 Task: View and add the product "Flonase Children's Non-Drowsy Allergy Relief Nasal Spray (0.38 oz)" to cart from the store "DashMart".
Action: Mouse pressed left at (48, 84)
Screenshot: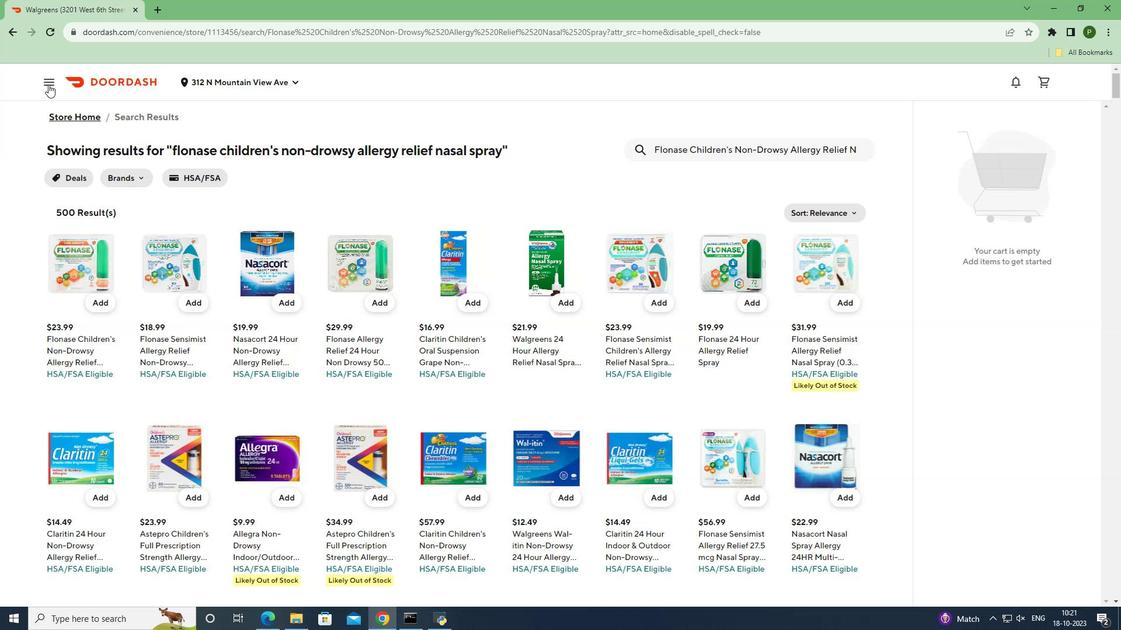 
Action: Mouse moved to (63, 165)
Screenshot: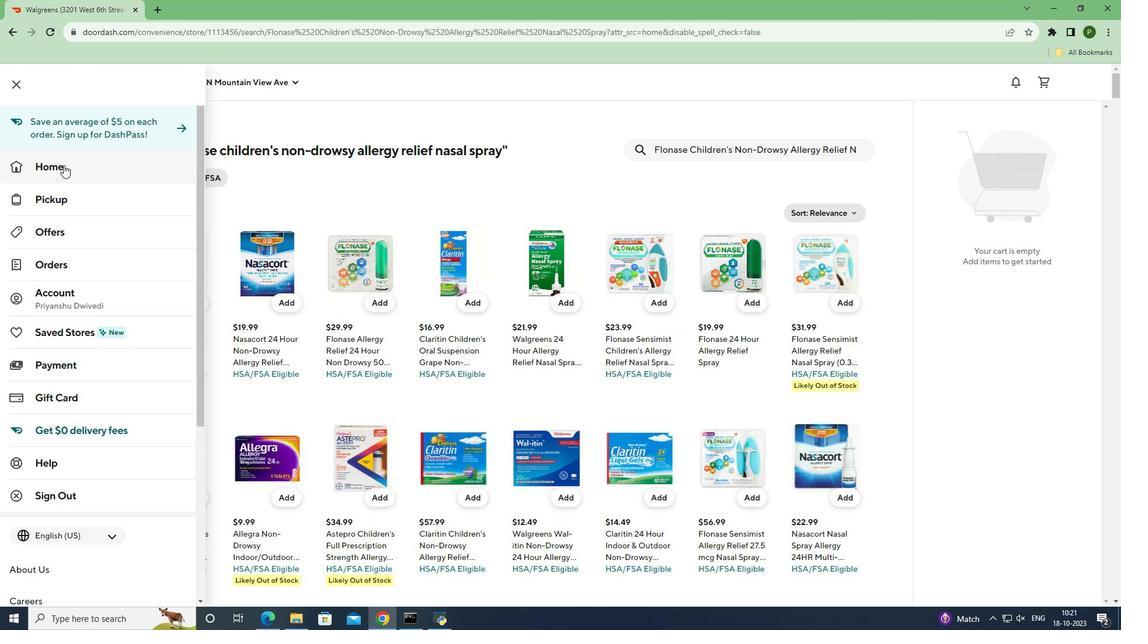 
Action: Mouse pressed left at (63, 165)
Screenshot: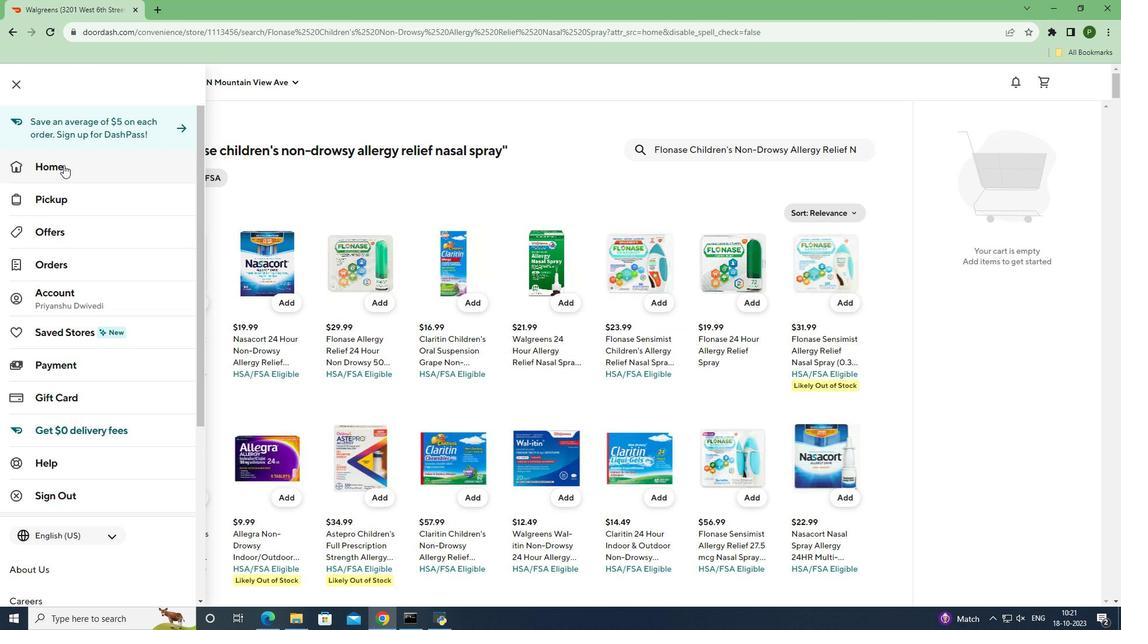 
Action: Mouse moved to (830, 131)
Screenshot: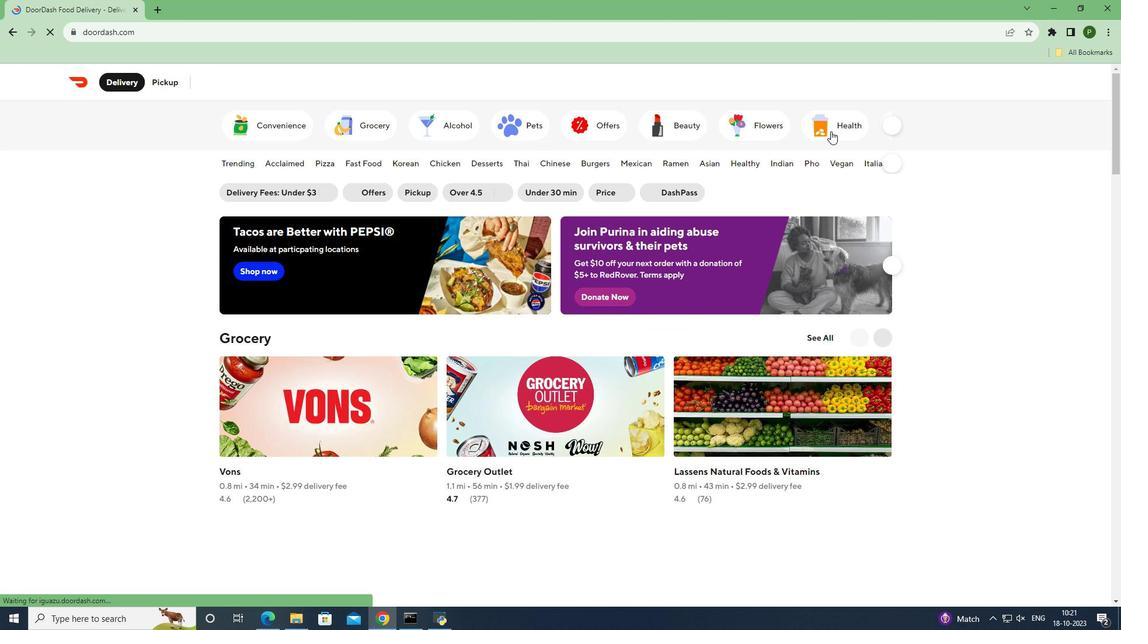 
Action: Mouse pressed left at (830, 131)
Screenshot: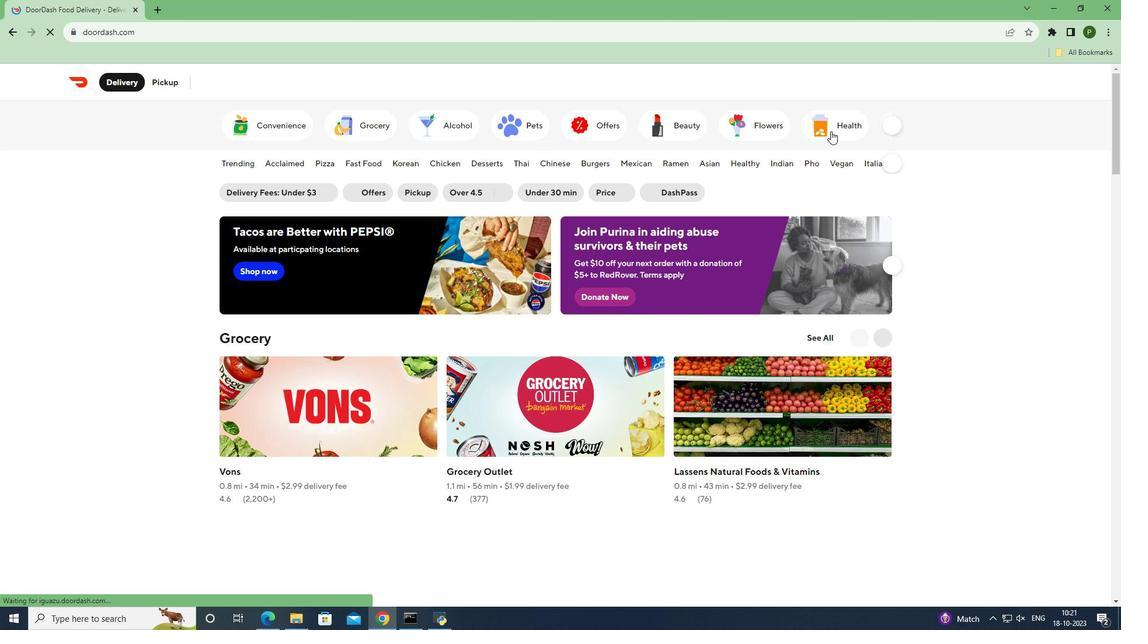 
Action: Mouse moved to (348, 398)
Screenshot: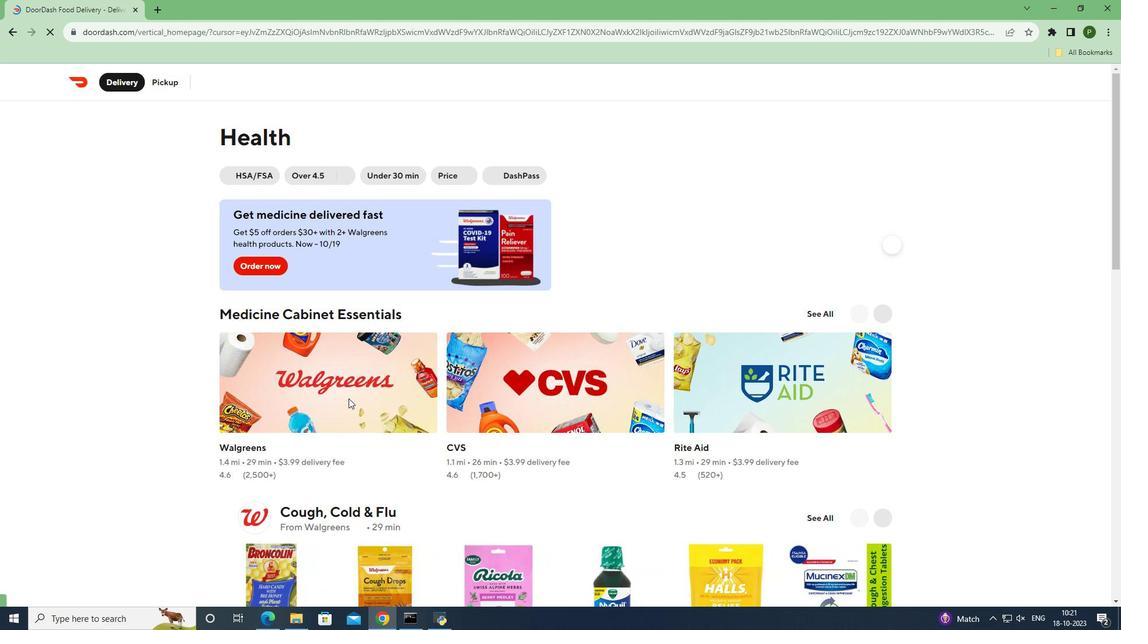 
Action: Mouse pressed left at (348, 398)
Screenshot: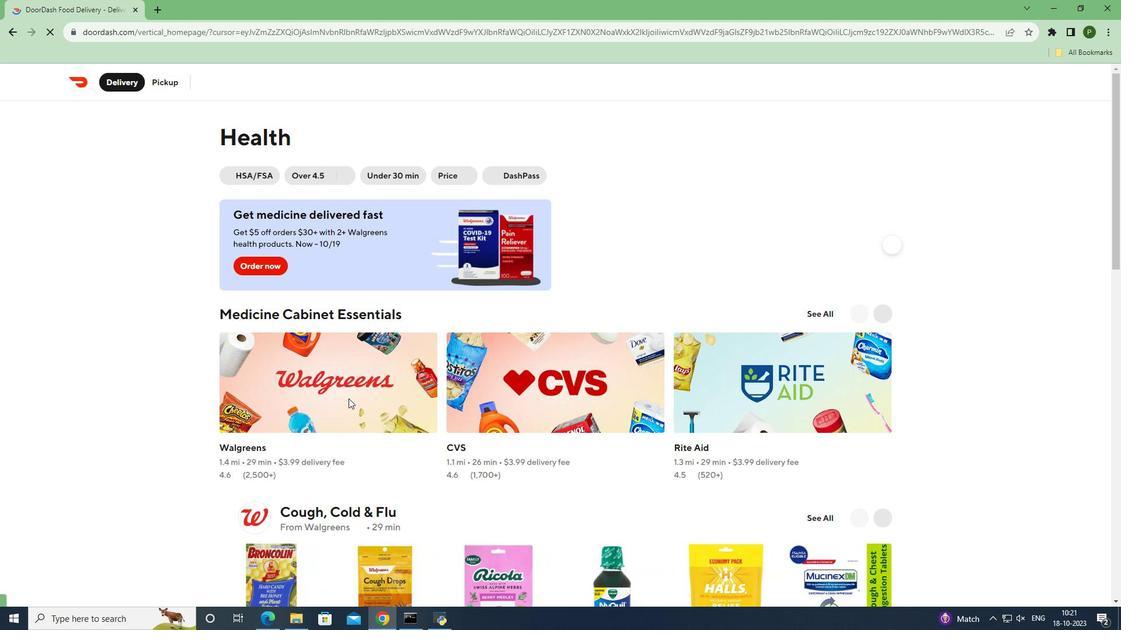 
Action: Mouse moved to (698, 189)
Screenshot: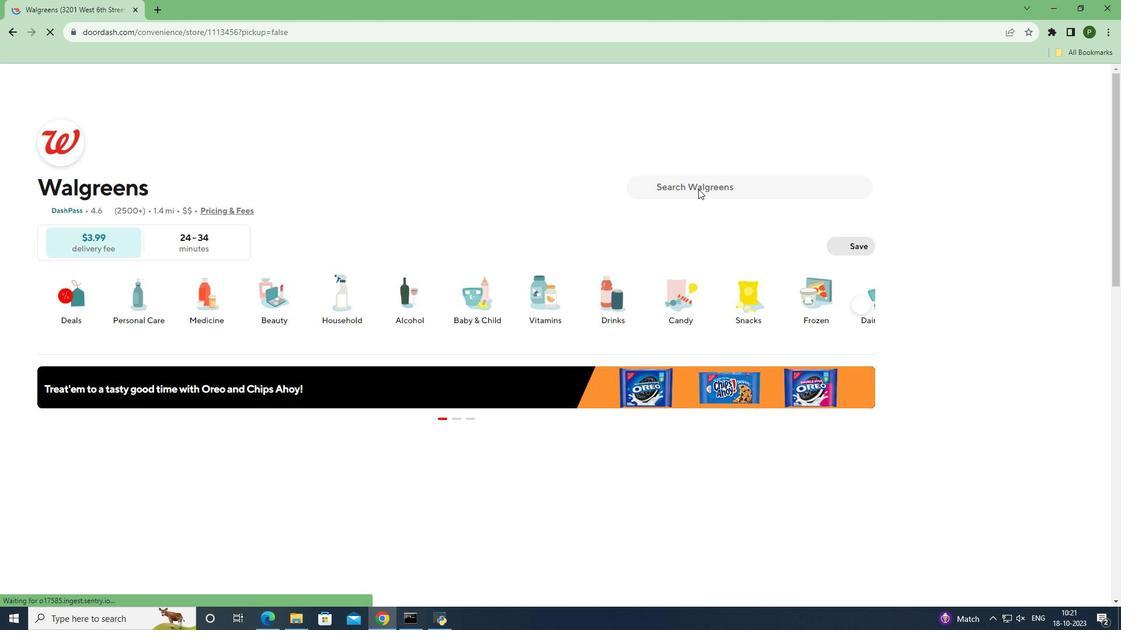 
Action: Mouse pressed left at (698, 189)
Screenshot: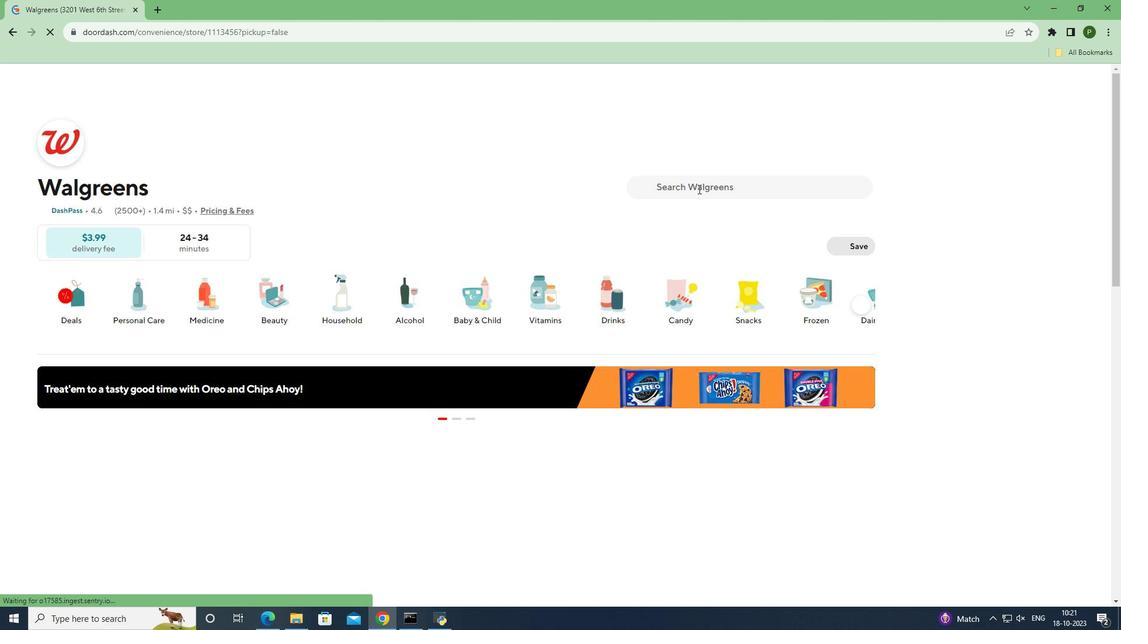 
Action: Key pressed <Key.caps_lock>F<Key.caps_lock>lonase<Key.space><Key.caps_lock>C<Key.caps_lock>hildren's<Key.space><Key.caps_lock>N<Key.caps_lock>on-<Key.caps_lock>D<Key.caps_lock>rowsy<Key.space><Key.caps_lock>A<Key.caps_lock>llergy<Key.space><Key.caps_lock>R<Key.caps_lock>elief<Key.space><Key.caps_lock>N<Key.caps_lock>asal<Key.space><Key.caps_lock>S<Key.caps_lock>pray<Key.space><Key.shift_r>(0.38<Key.space>oz<Key.shift_r>)
Screenshot: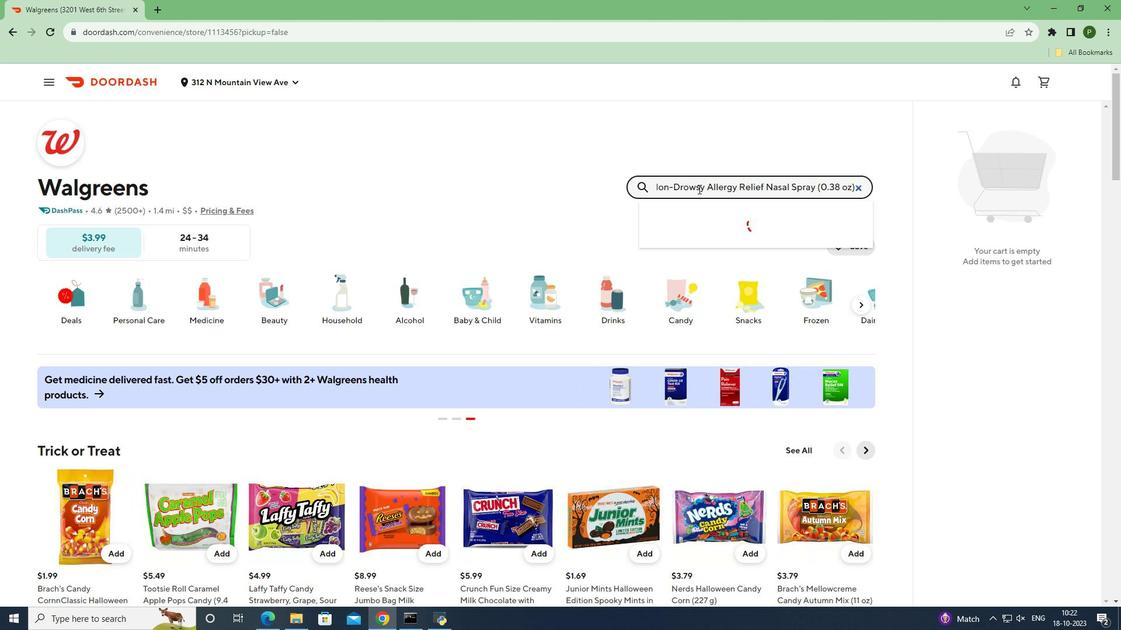 
Action: Mouse moved to (719, 291)
Screenshot: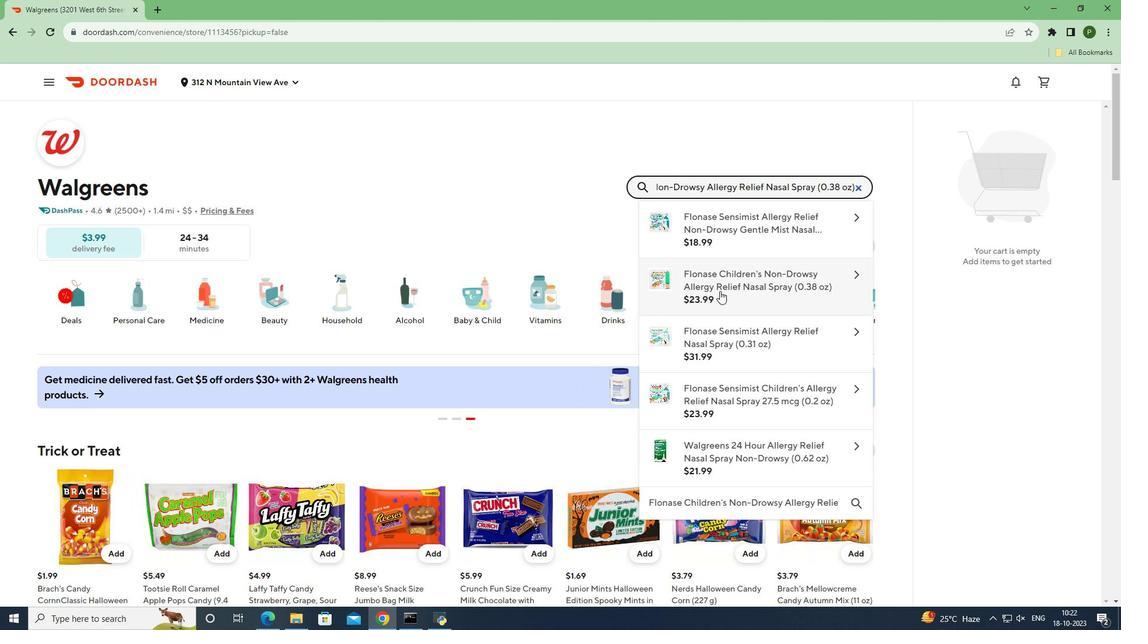 
Action: Mouse pressed left at (719, 291)
Screenshot: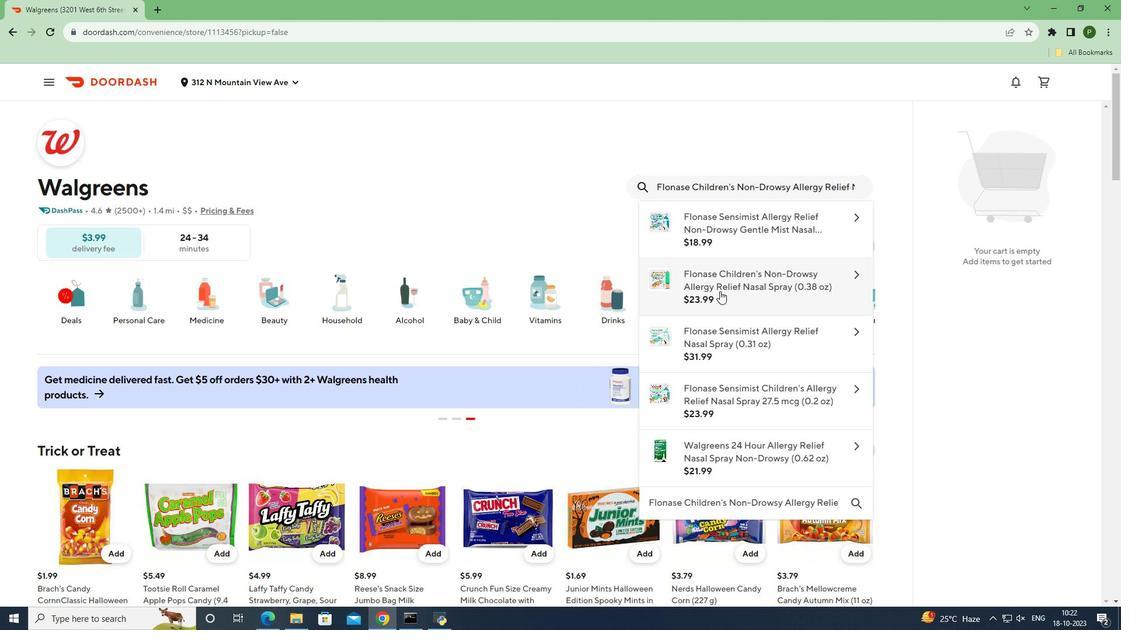 
Action: Mouse moved to (743, 568)
Screenshot: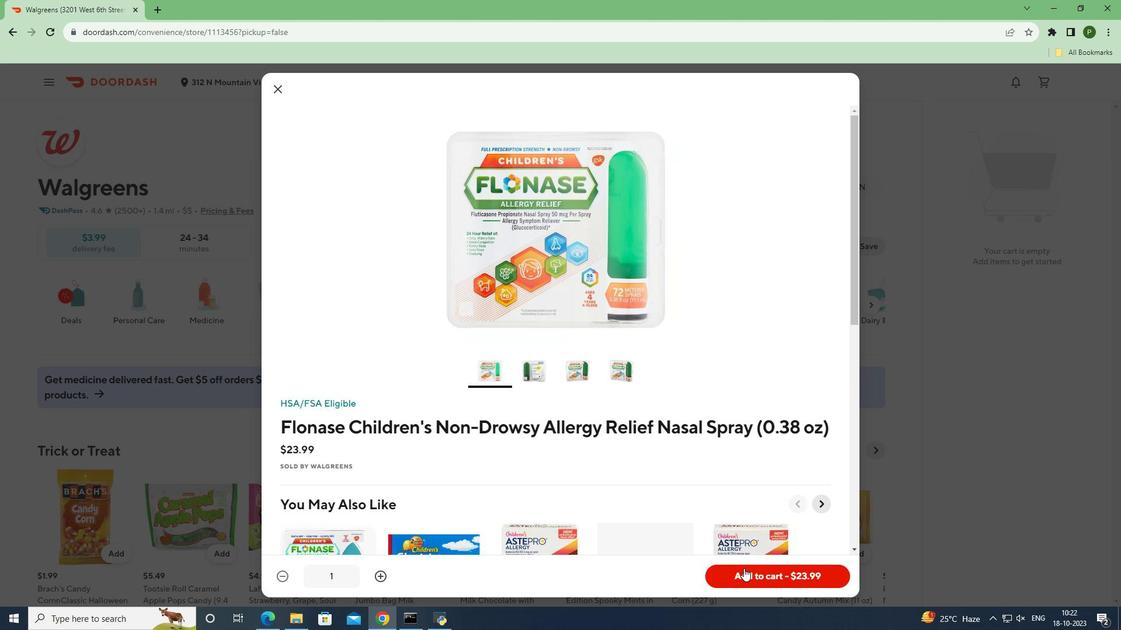 
Action: Mouse pressed left at (743, 568)
Screenshot: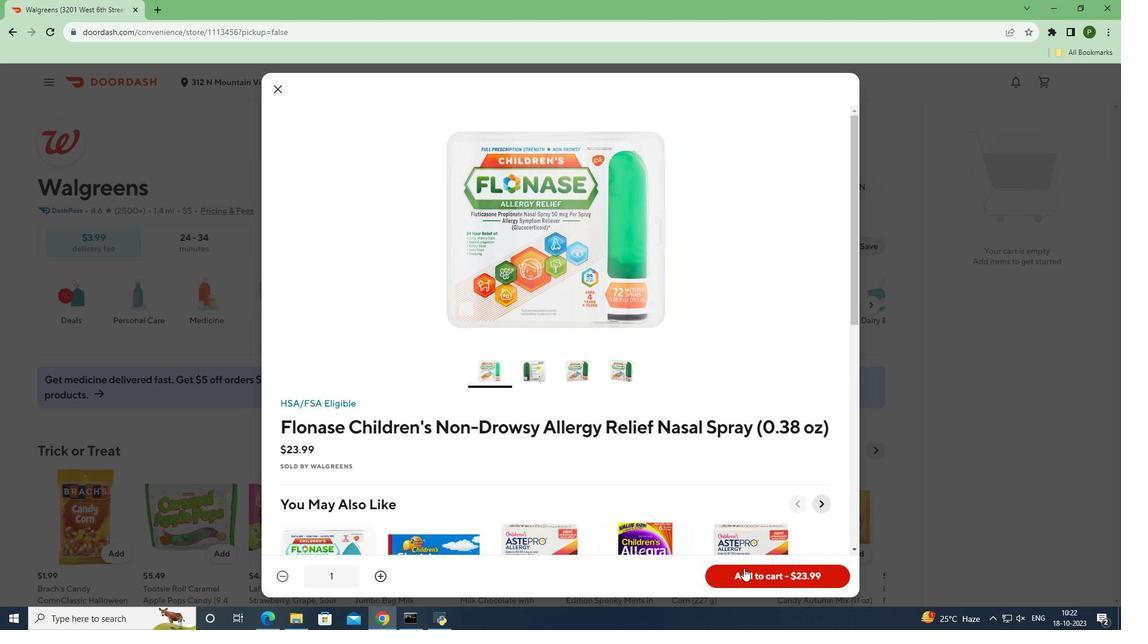 
Action: Mouse moved to (927, 530)
Screenshot: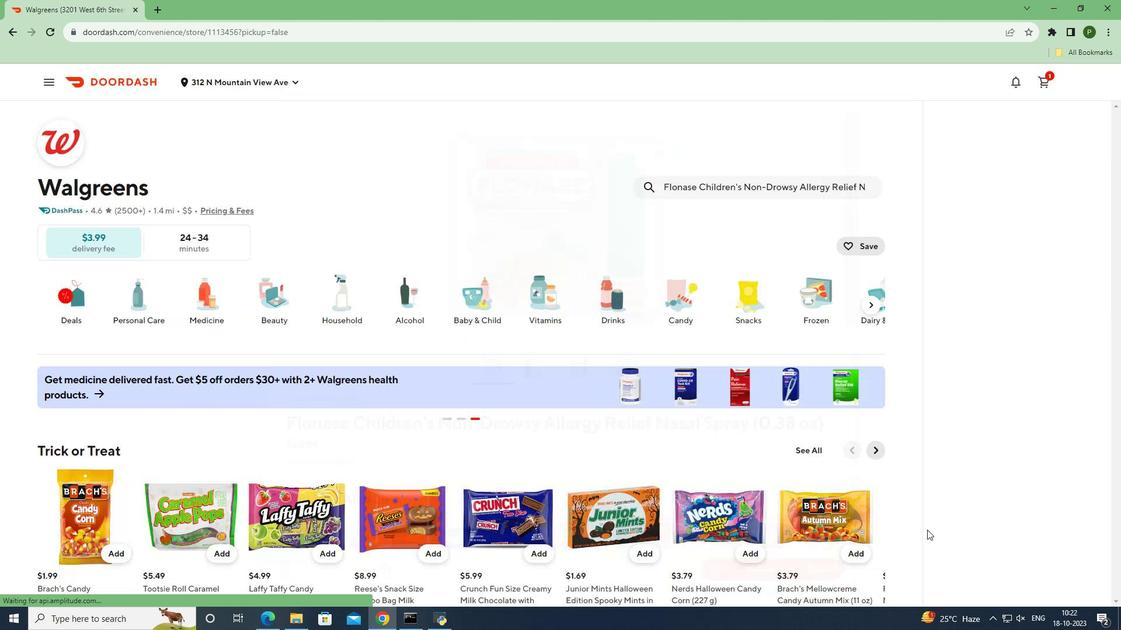 
